 Task: Change the default download location for files in Chrome.
Action: Mouse moved to (1207, 37)
Screenshot: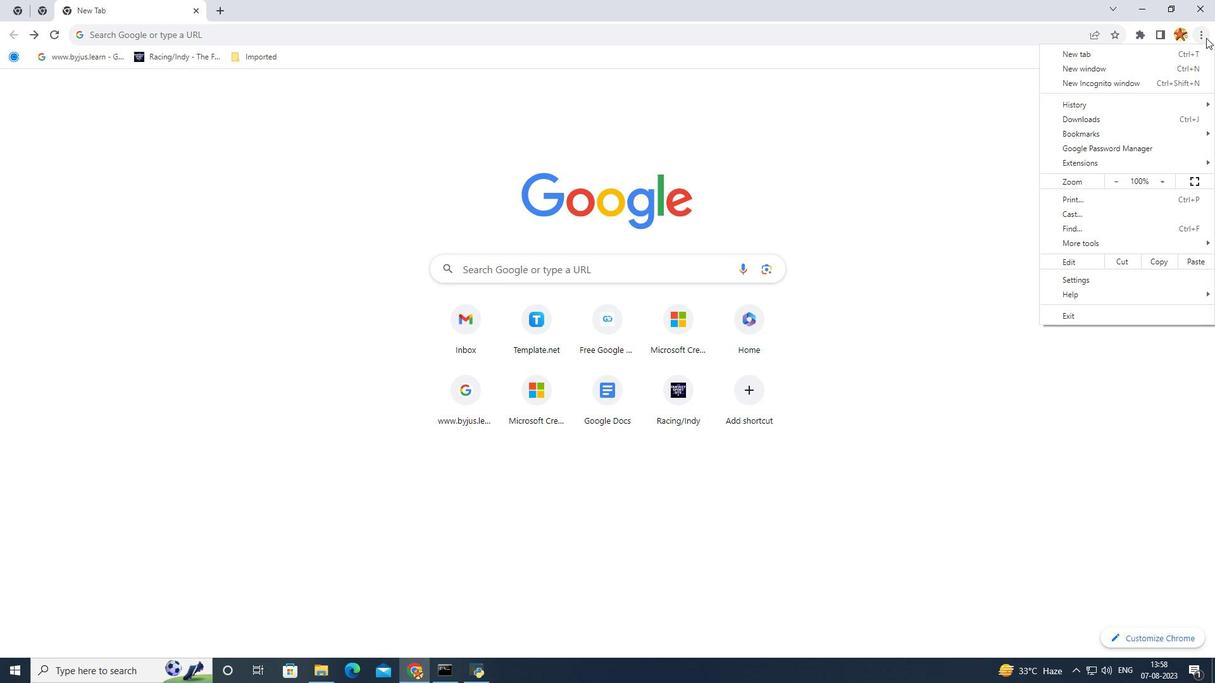 
Action: Mouse pressed left at (1207, 37)
Screenshot: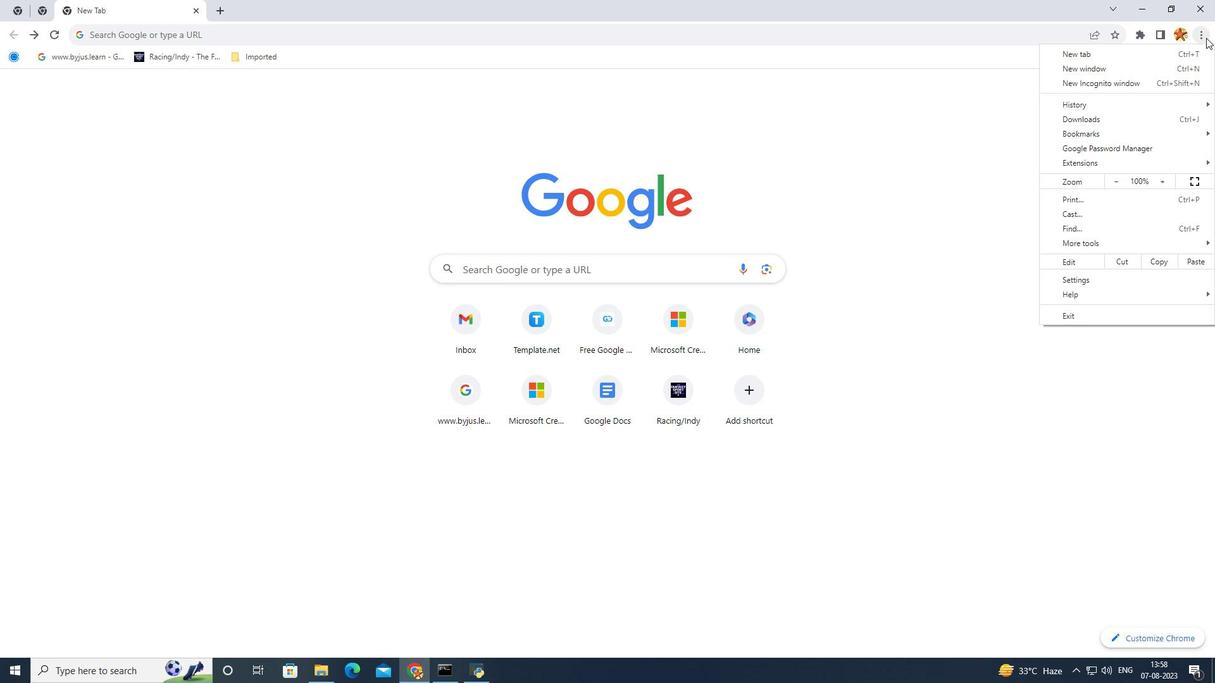 
Action: Mouse moved to (1074, 284)
Screenshot: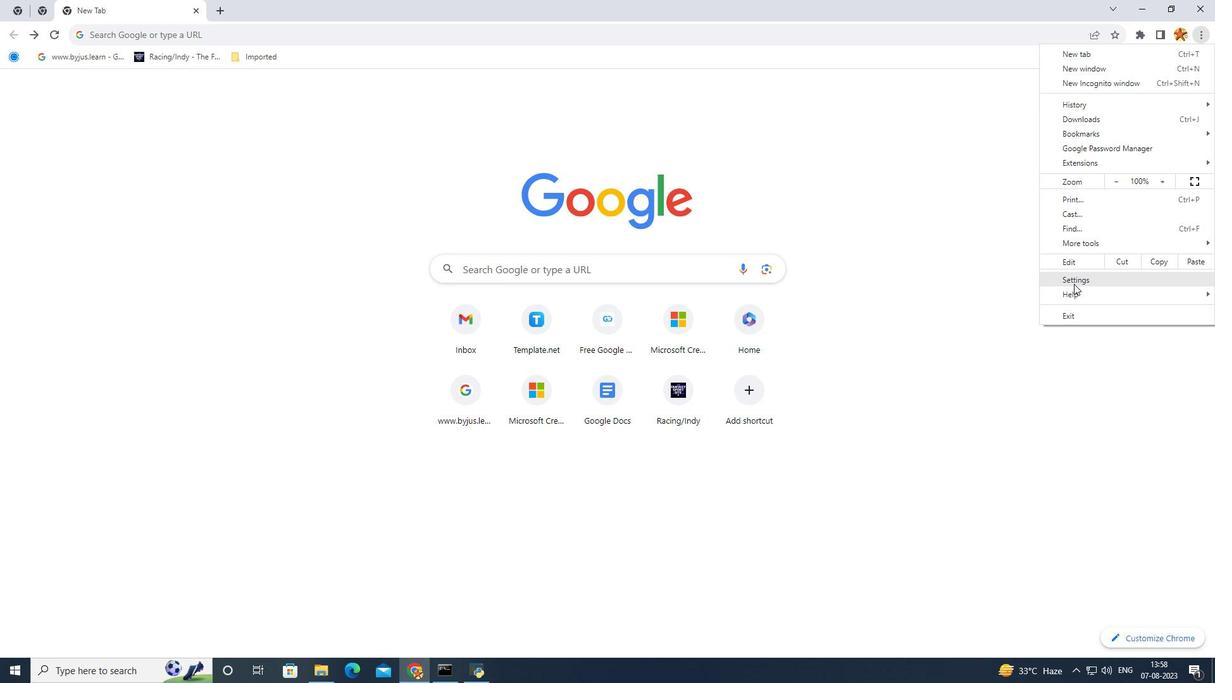 
Action: Mouse pressed left at (1074, 284)
Screenshot: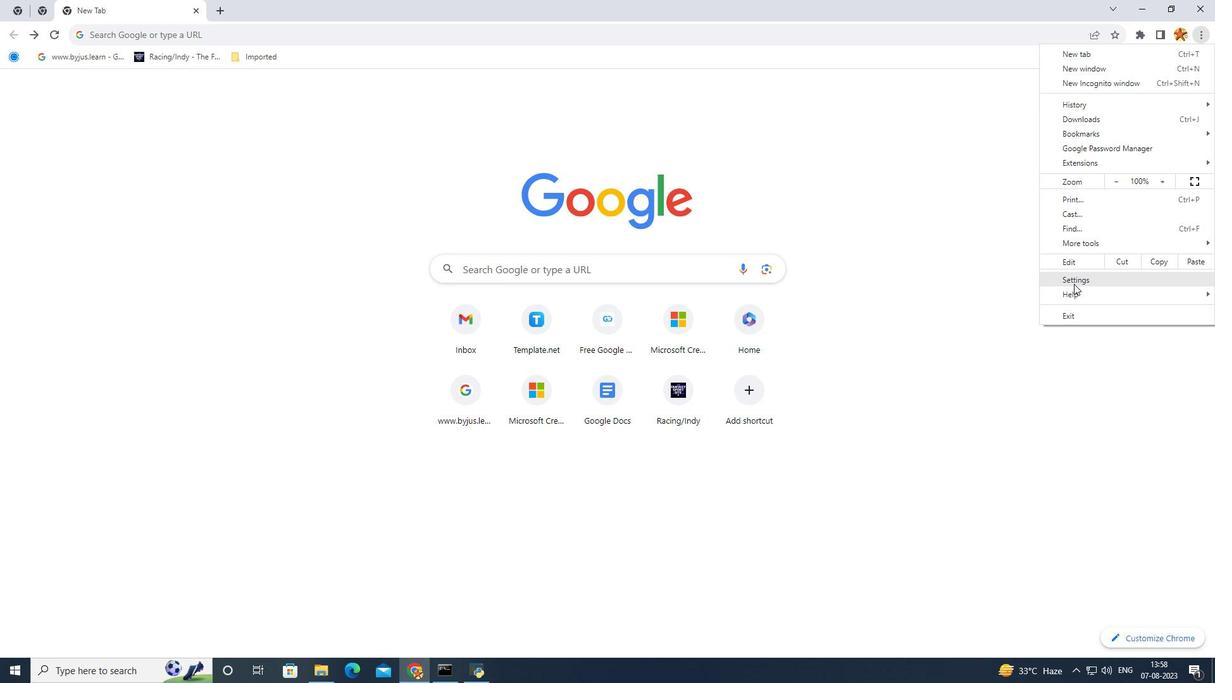 
Action: Mouse moved to (91, 341)
Screenshot: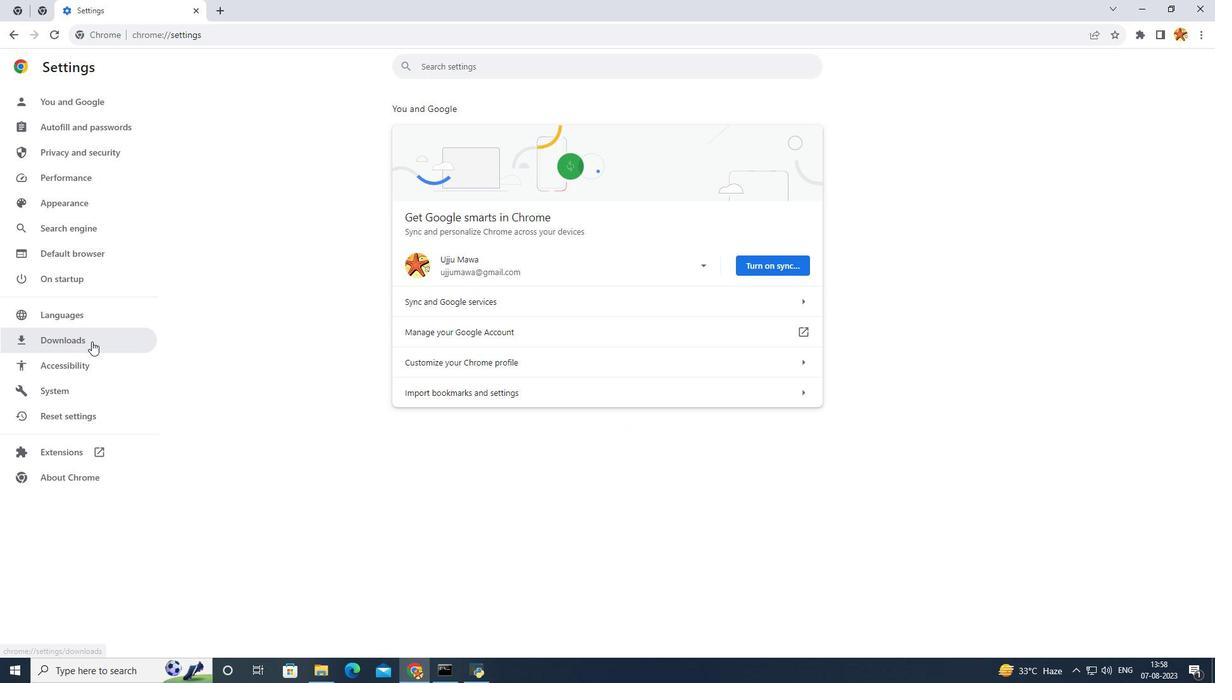 
Action: Mouse pressed left at (91, 341)
Screenshot: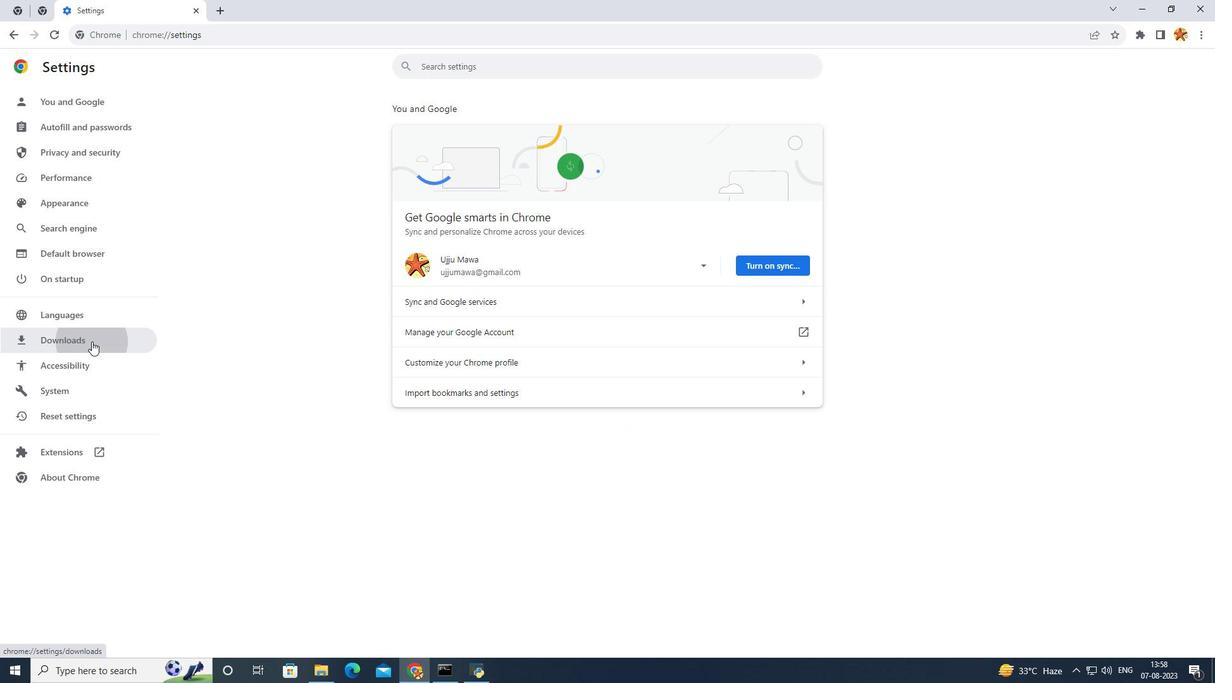 
Action: Mouse moved to (779, 146)
Screenshot: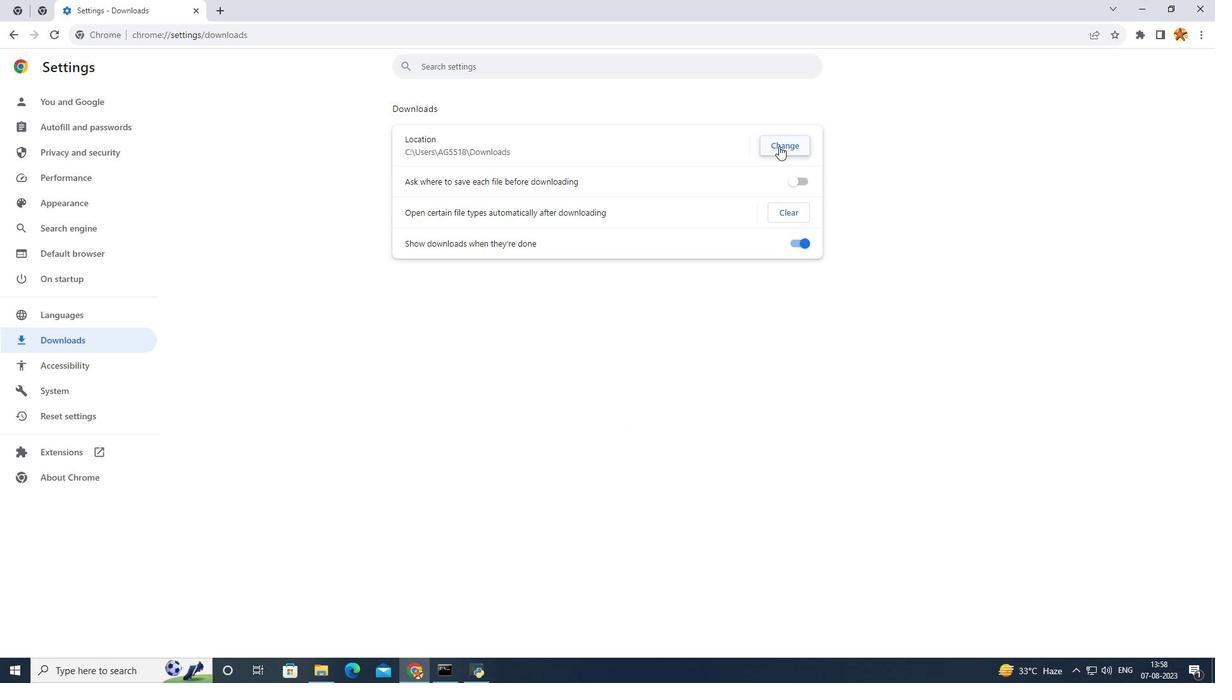 
Action: Mouse pressed left at (779, 146)
Screenshot: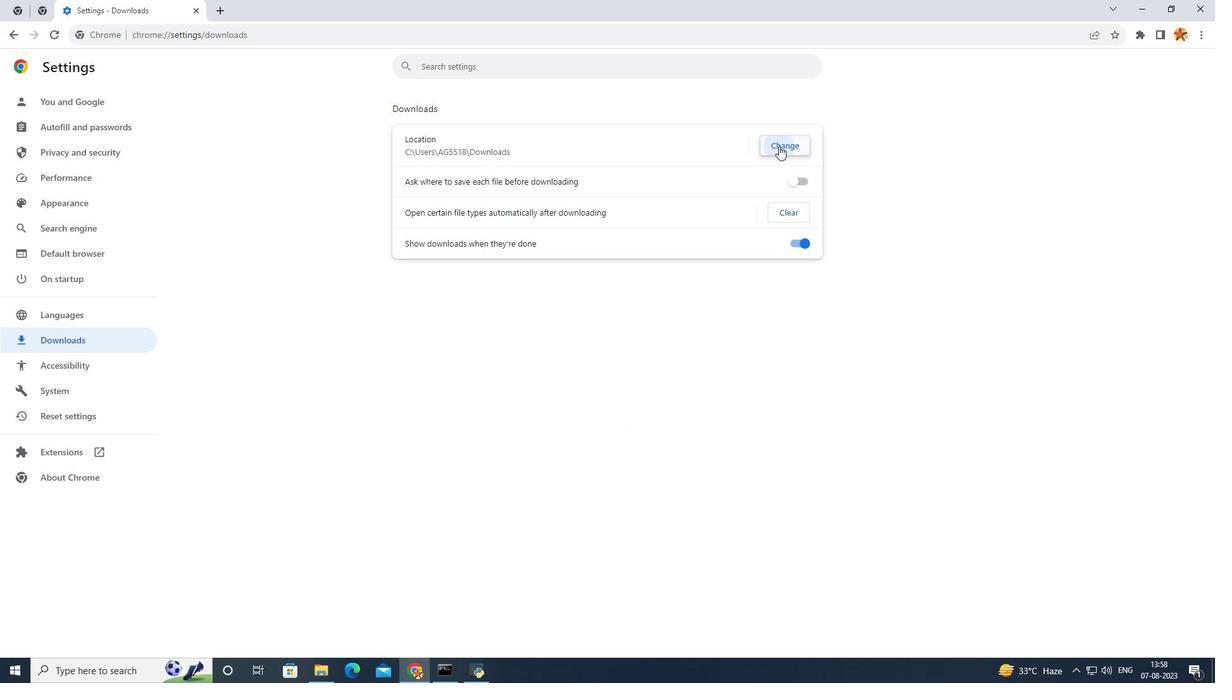 
Action: Mouse moved to (94, 221)
Screenshot: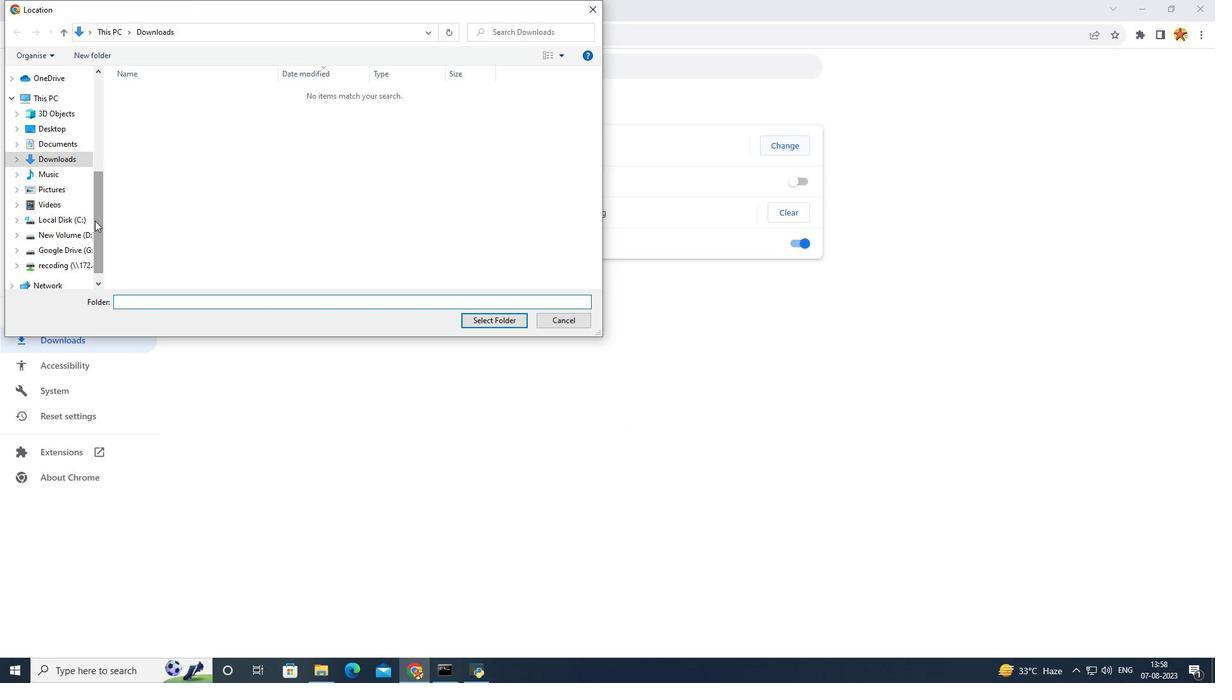 
Action: Mouse pressed left at (94, 221)
Screenshot: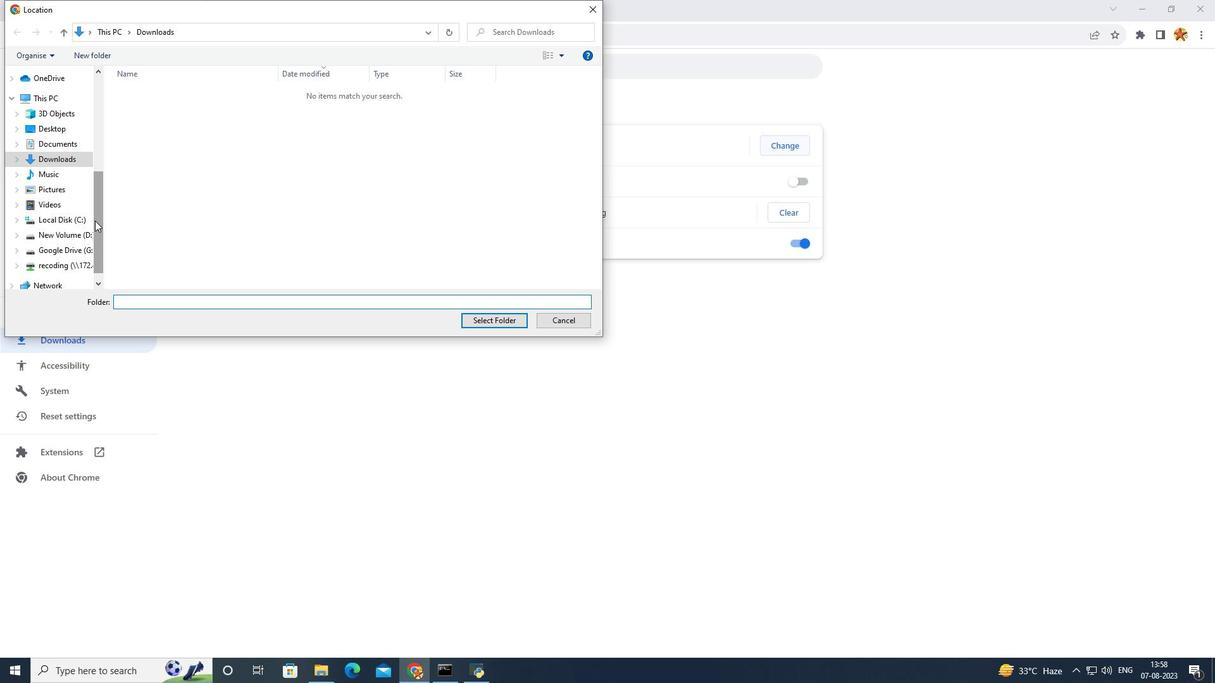 
Action: Mouse moved to (79, 221)
Screenshot: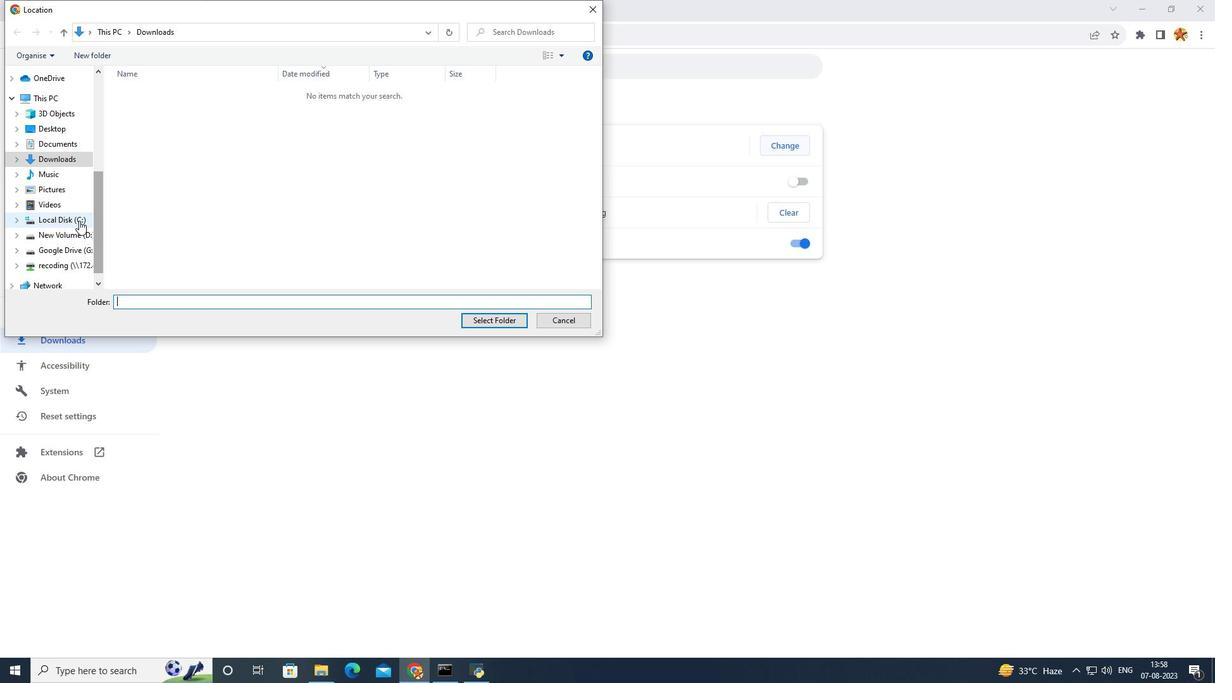 
Action: Mouse pressed left at (79, 221)
Screenshot: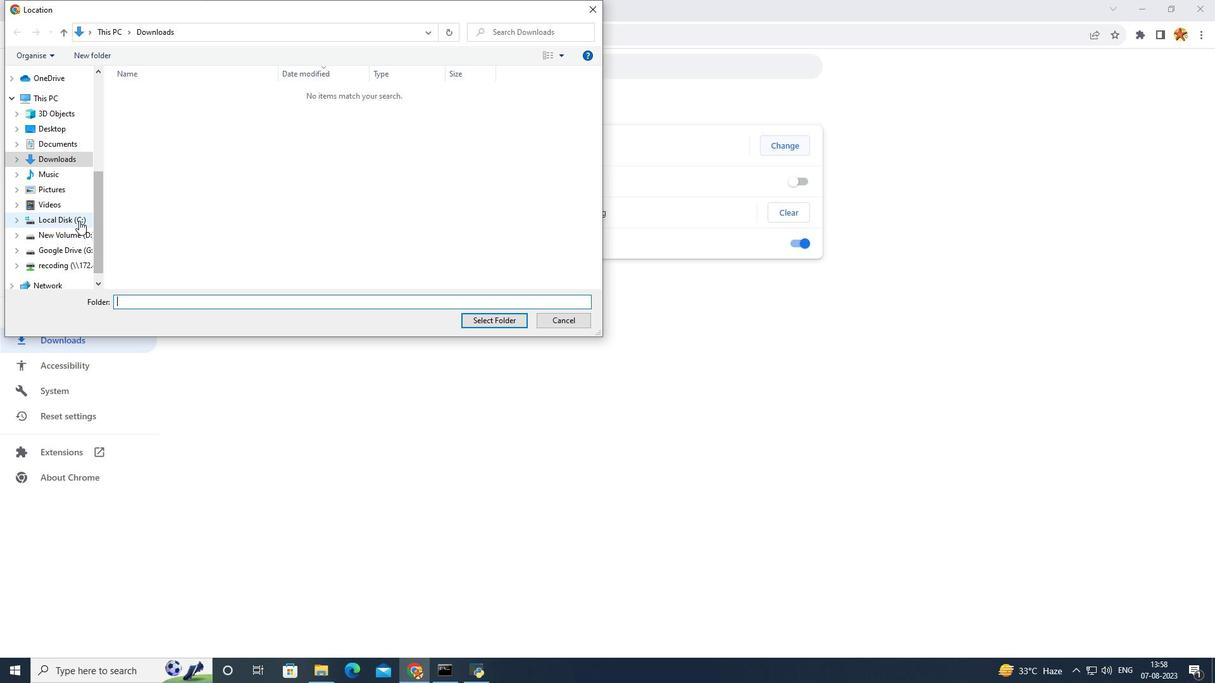 
Action: Mouse moved to (245, 88)
Screenshot: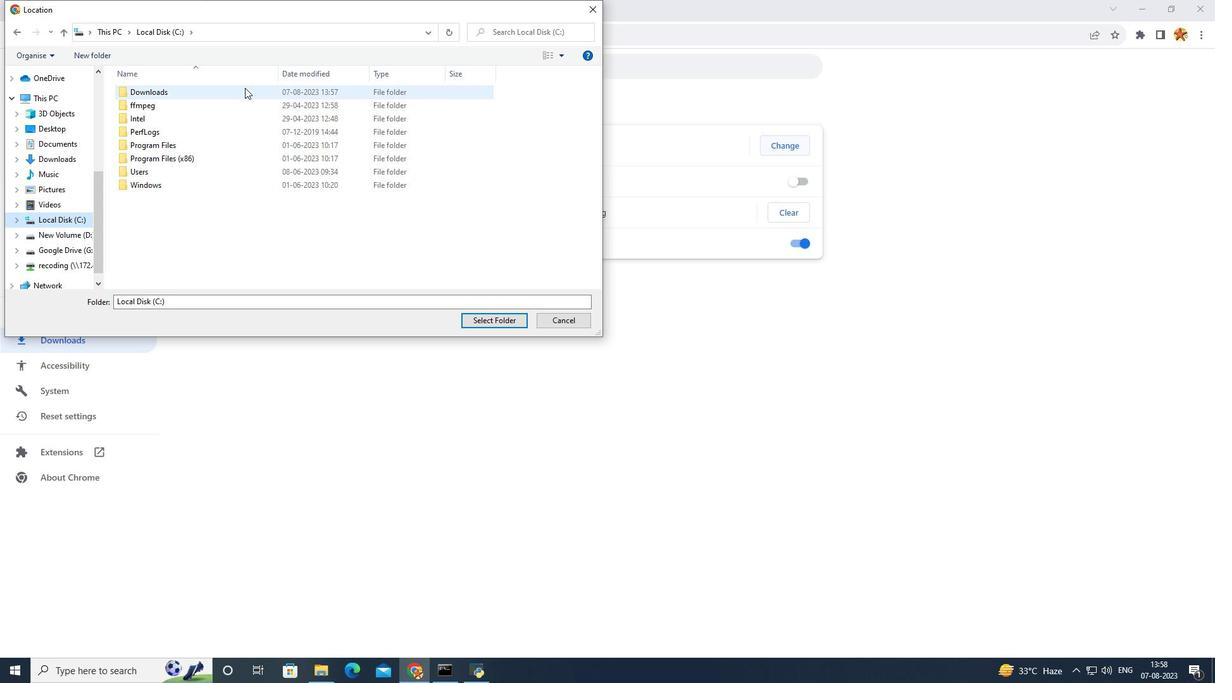
Action: Mouse pressed left at (245, 88)
Screenshot: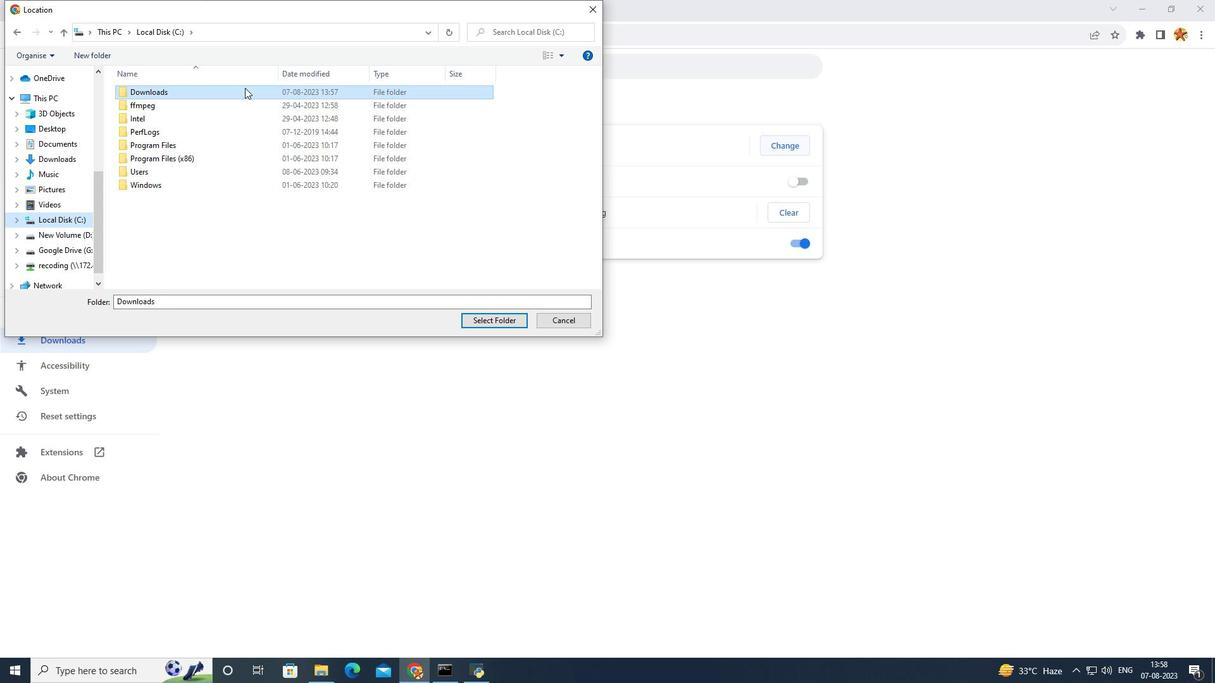 
Action: Mouse moved to (498, 321)
Screenshot: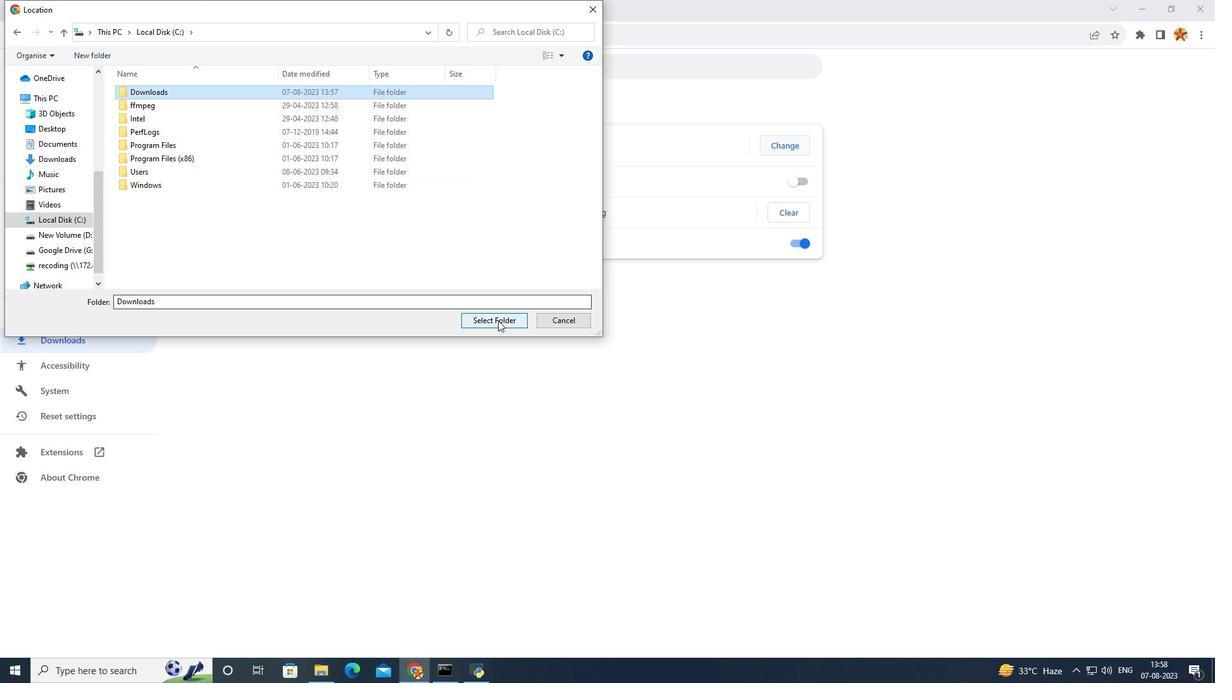 
Action: Mouse pressed left at (498, 321)
Screenshot: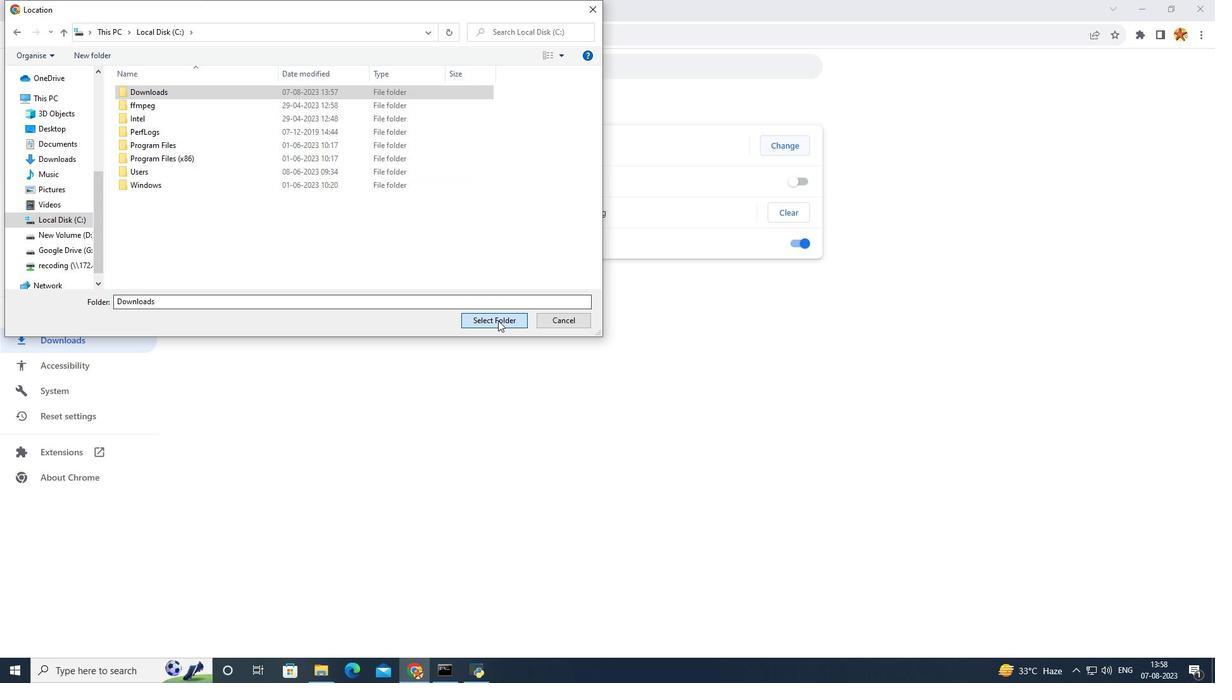 
Action: Mouse moved to (498, 321)
Screenshot: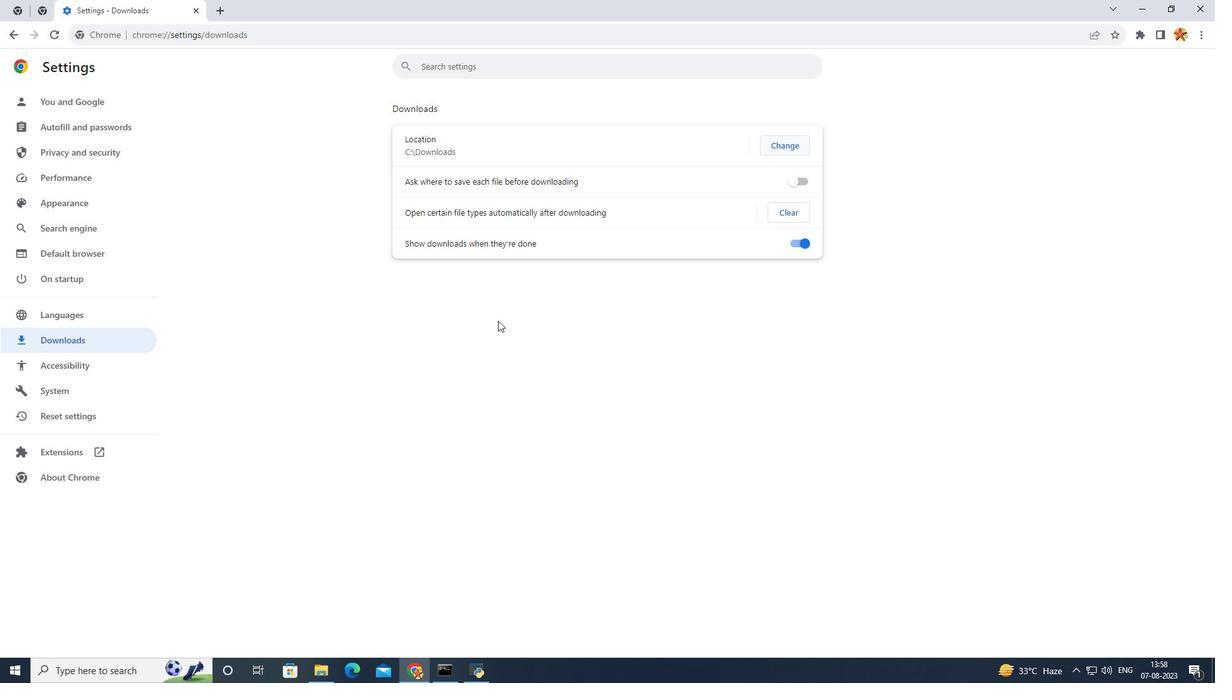 
